 Task: Add Garden Of Life Vitamin Code Healthy Blood to the cart.
Action: Mouse pressed left at (30, 74)
Screenshot: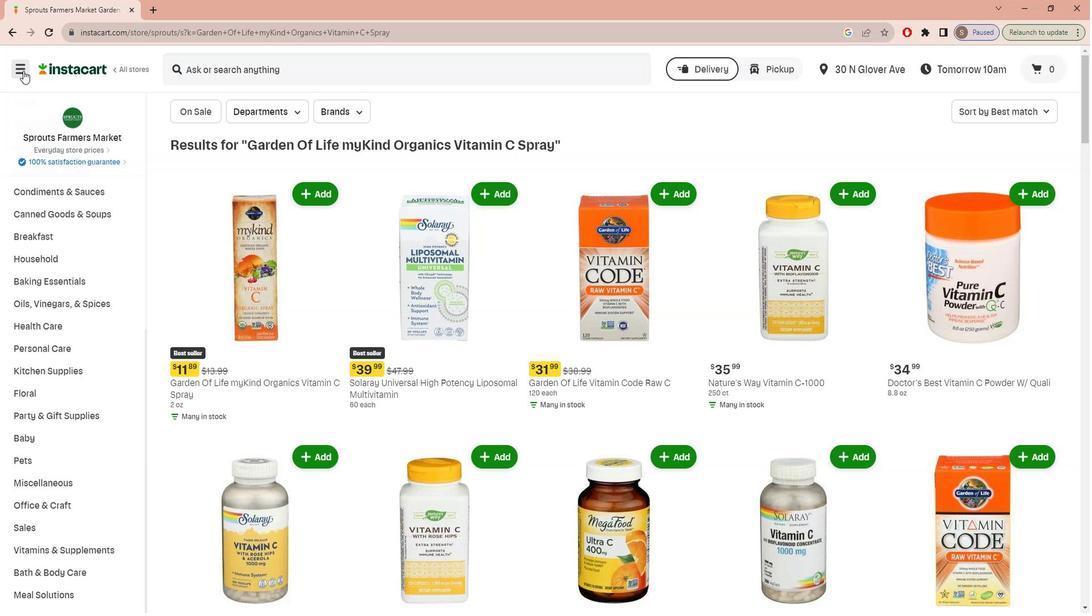 
Action: Mouse moved to (25, 144)
Screenshot: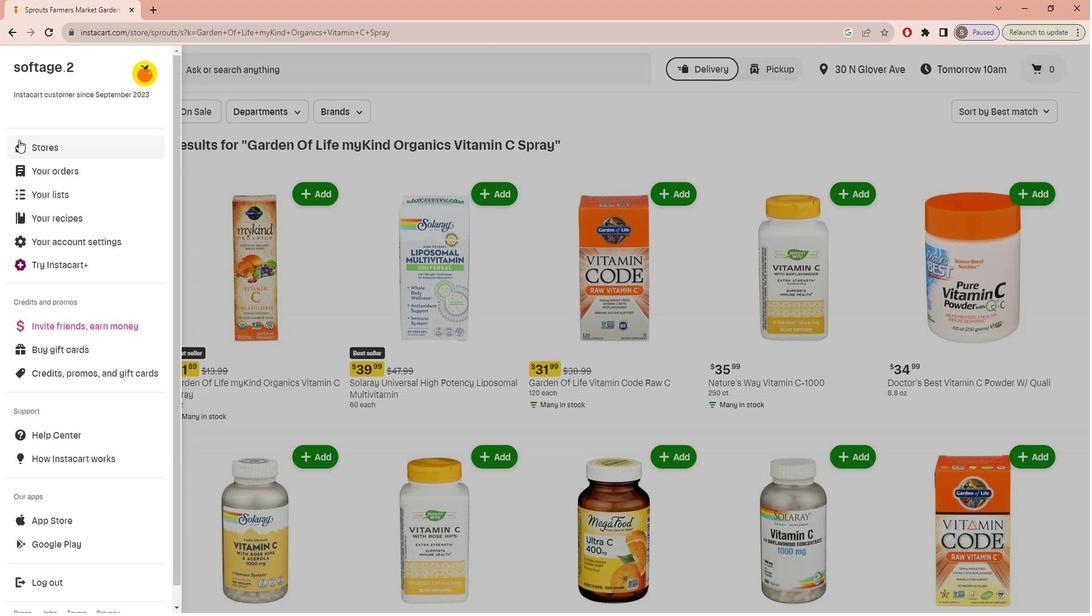 
Action: Mouse pressed left at (25, 144)
Screenshot: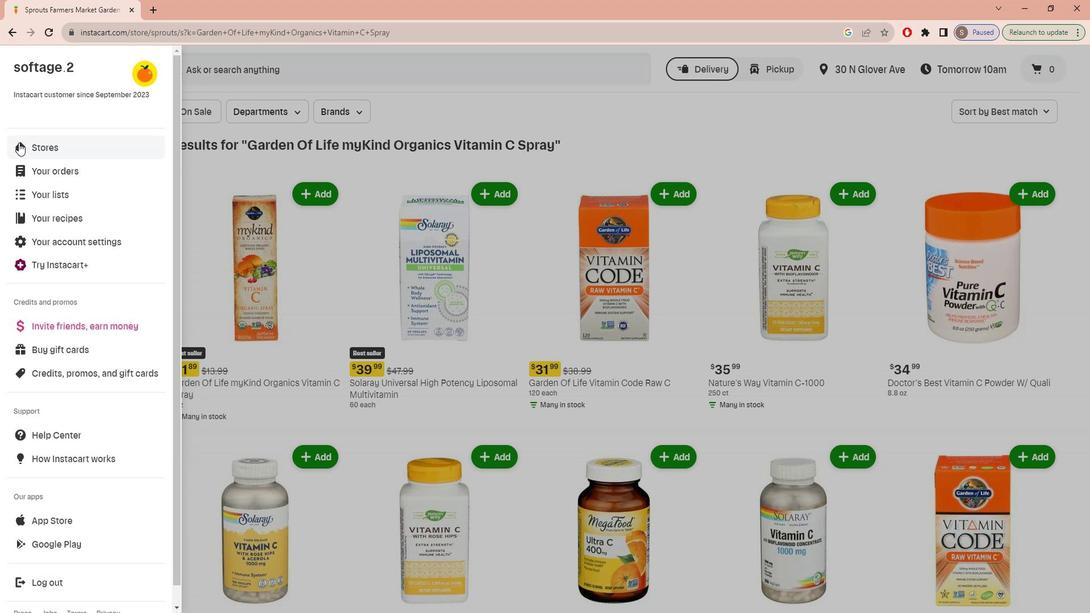 
Action: Mouse moved to (252, 115)
Screenshot: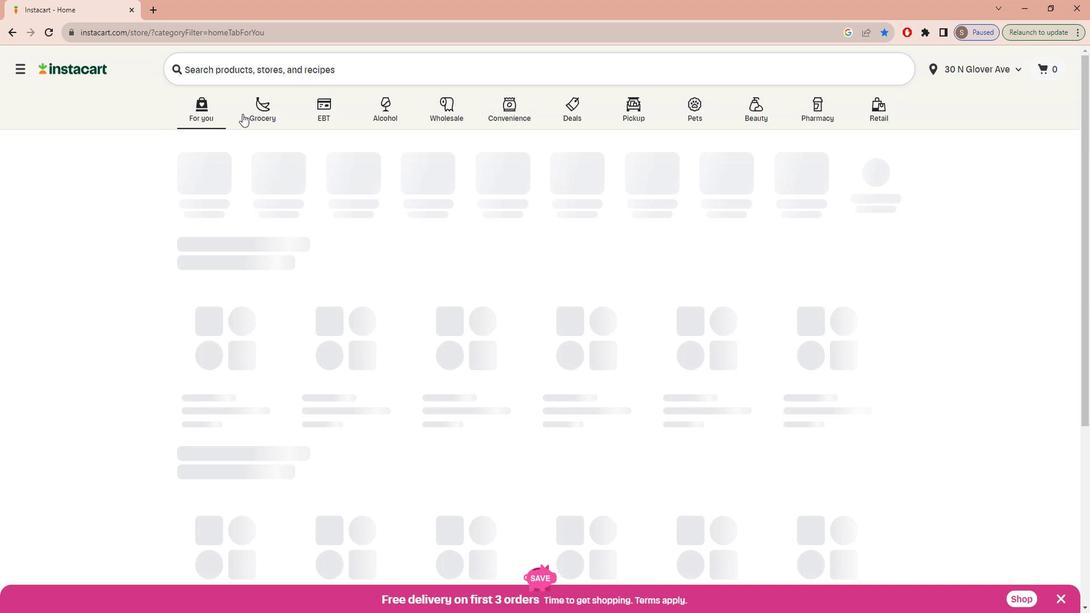 
Action: Mouse pressed left at (252, 115)
Screenshot: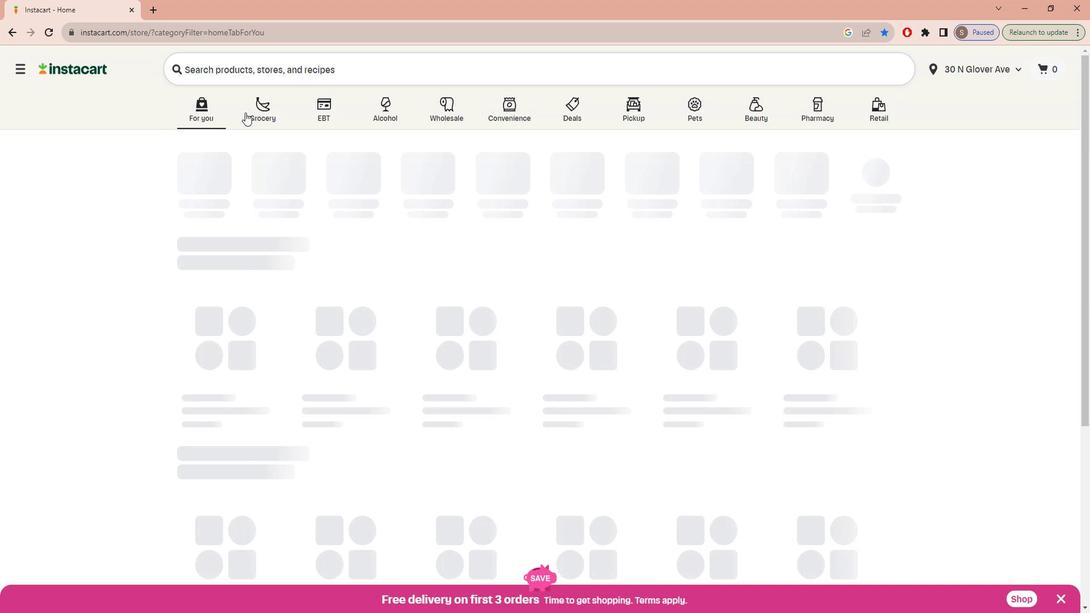 
Action: Mouse moved to (252, 315)
Screenshot: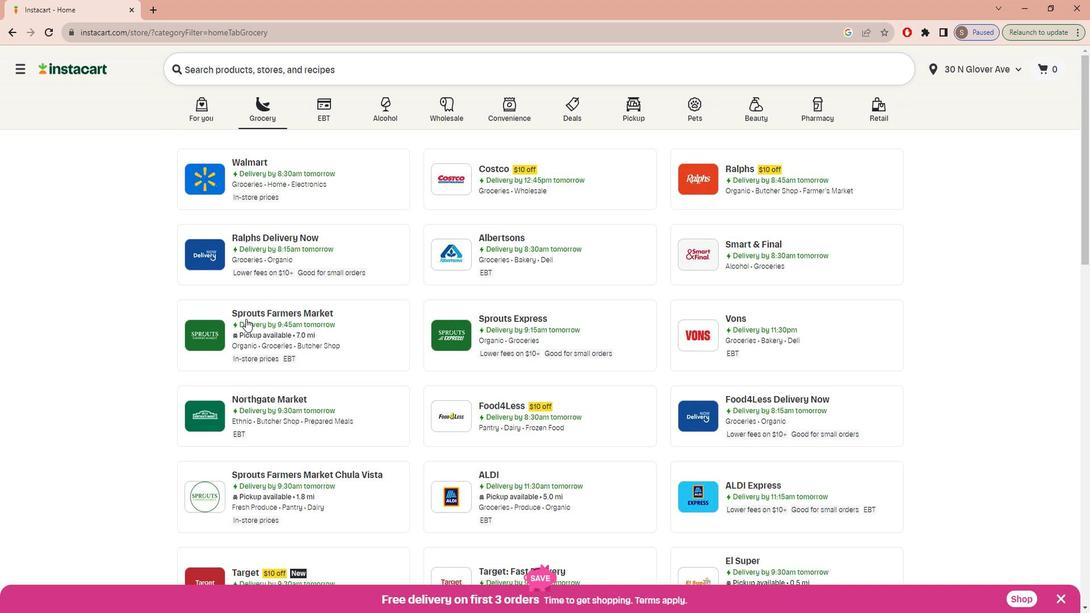 
Action: Mouse pressed left at (252, 315)
Screenshot: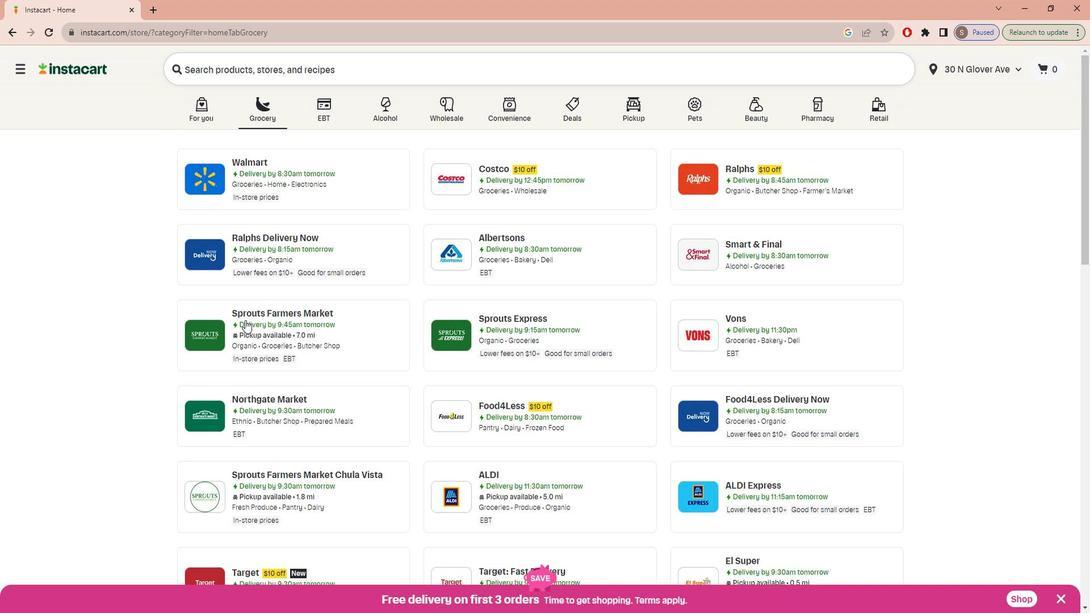 
Action: Mouse moved to (96, 421)
Screenshot: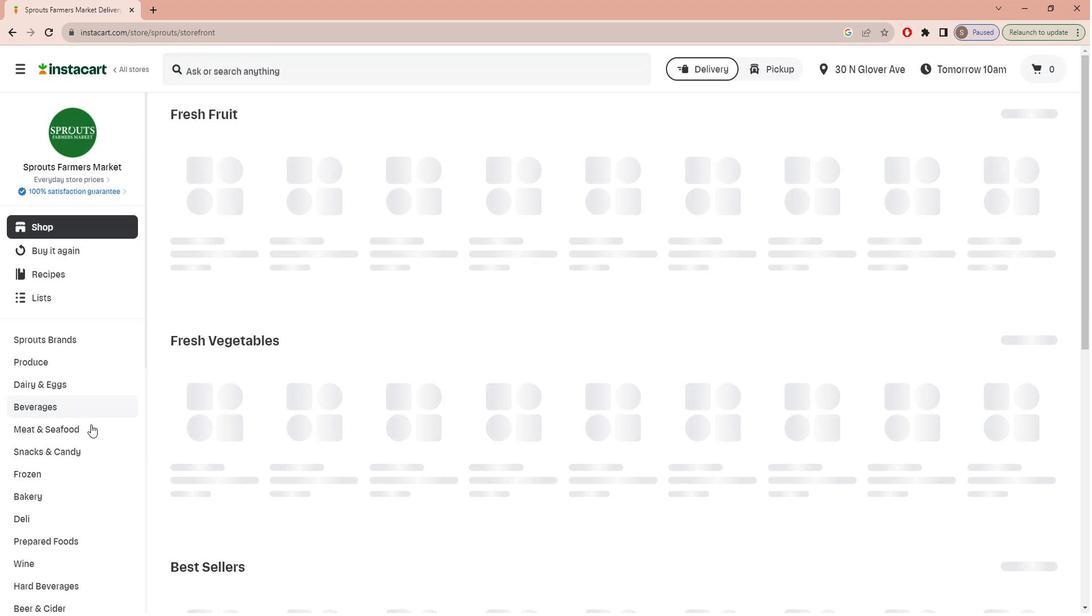 
Action: Mouse scrolled (96, 420) with delta (0, 0)
Screenshot: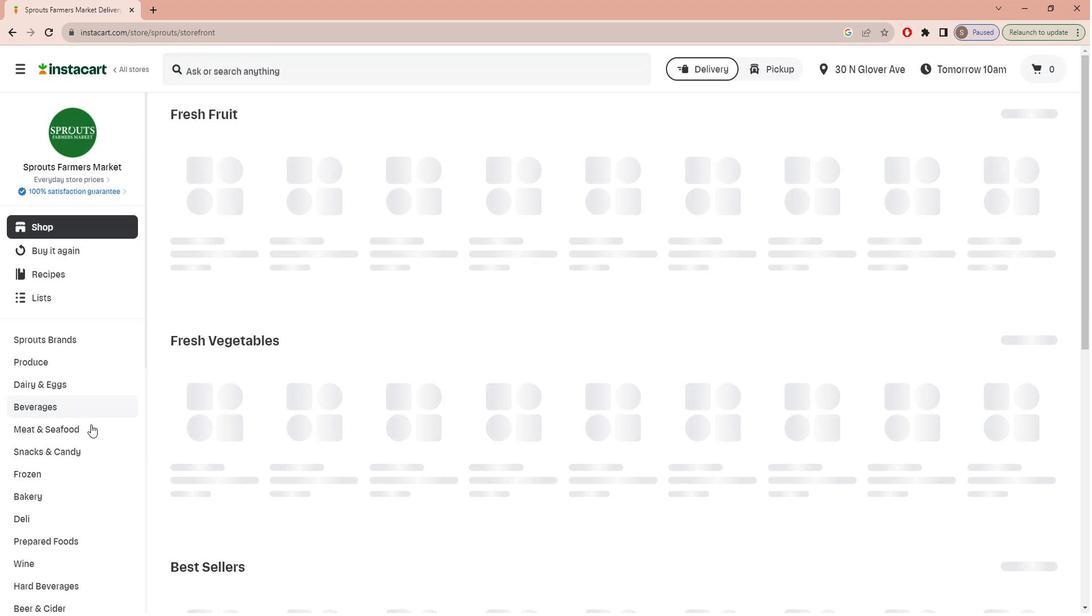 
Action: Mouse moved to (94, 423)
Screenshot: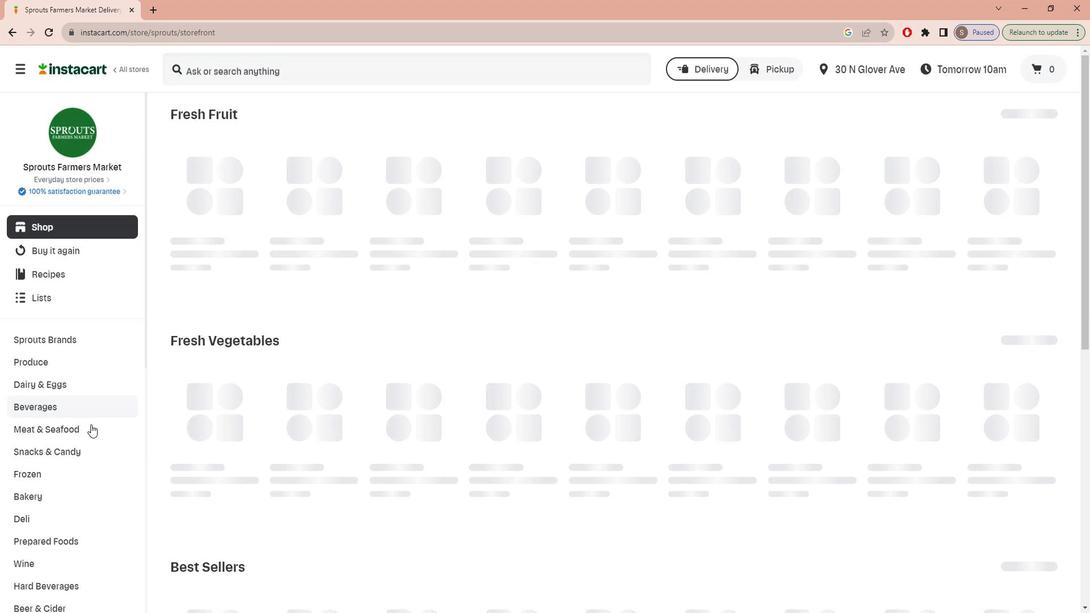 
Action: Mouse scrolled (94, 423) with delta (0, 0)
Screenshot: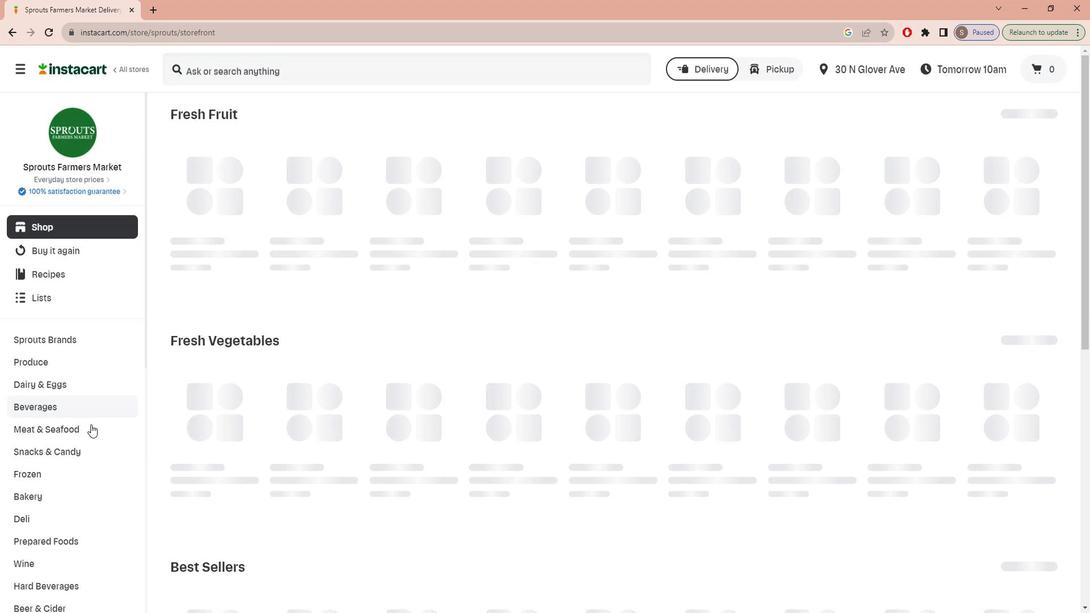
Action: Mouse moved to (93, 425)
Screenshot: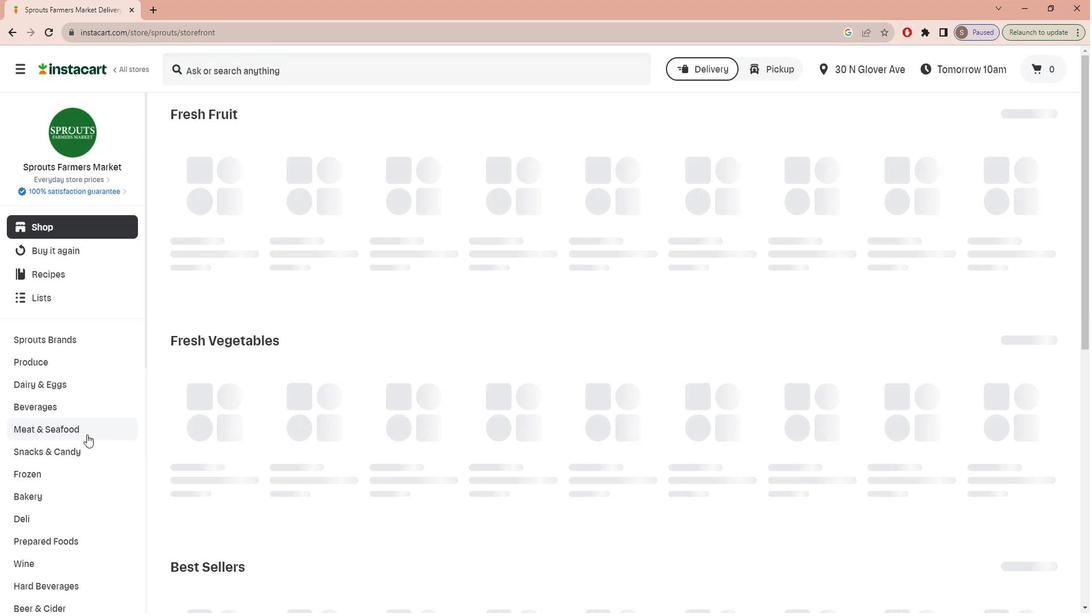 
Action: Mouse scrolled (93, 424) with delta (0, 0)
Screenshot: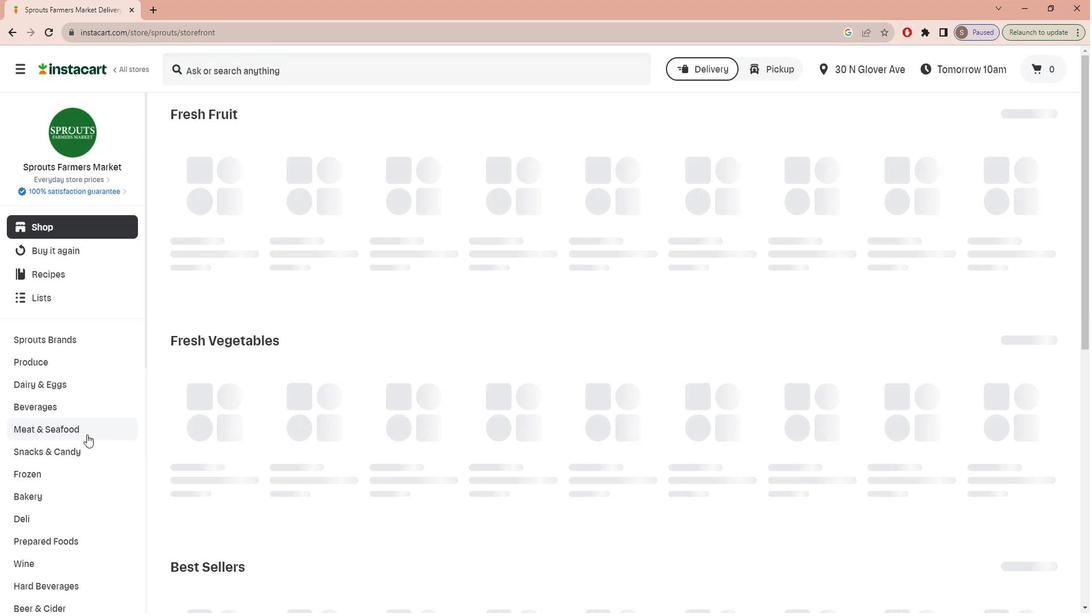 
Action: Mouse moved to (92, 426)
Screenshot: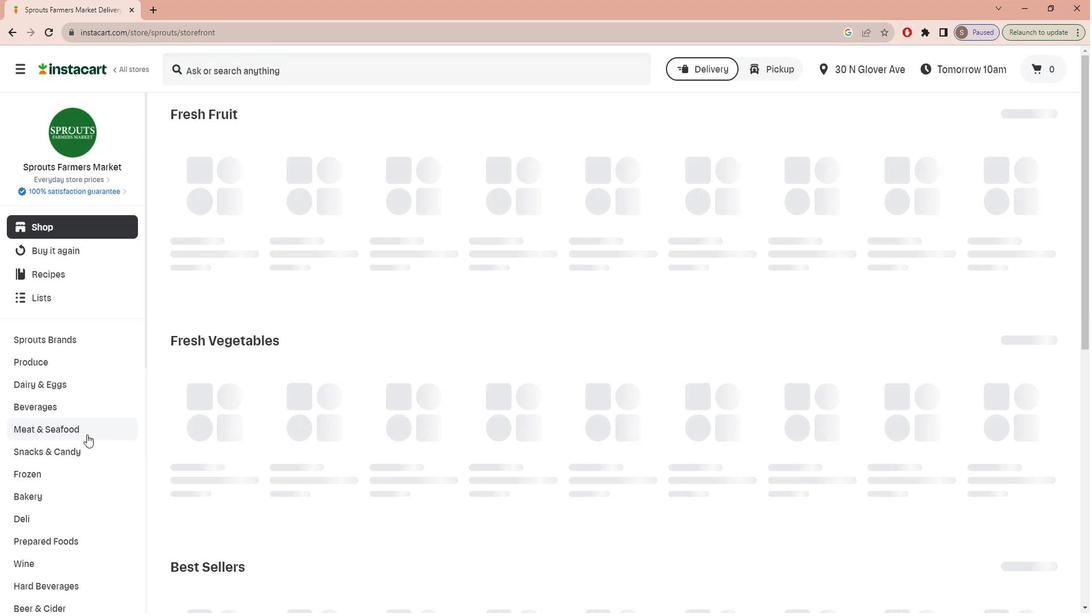 
Action: Mouse scrolled (92, 426) with delta (0, 0)
Screenshot: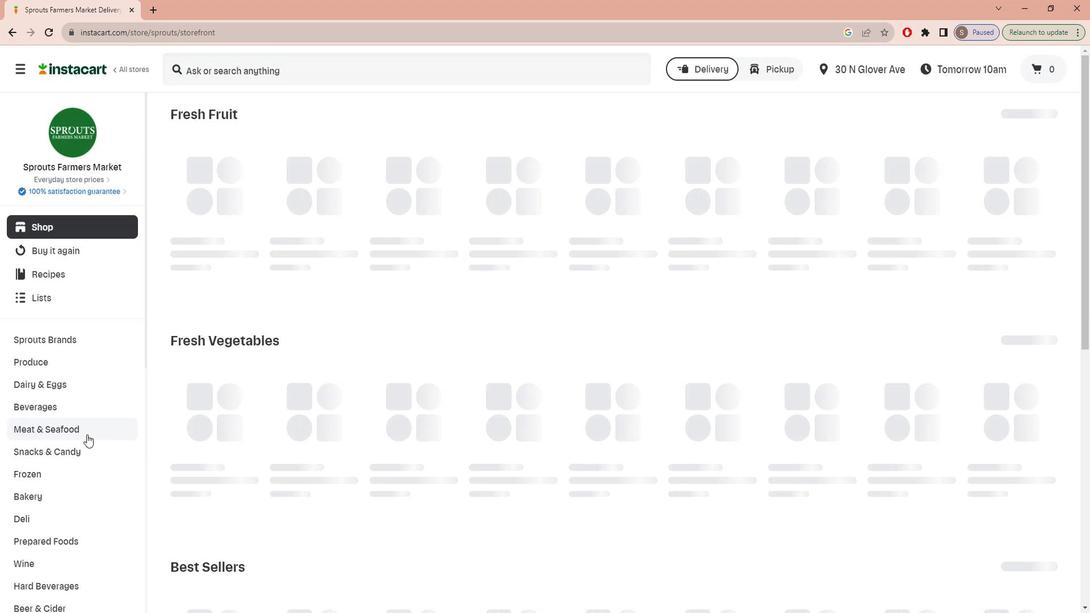 
Action: Mouse moved to (92, 427)
Screenshot: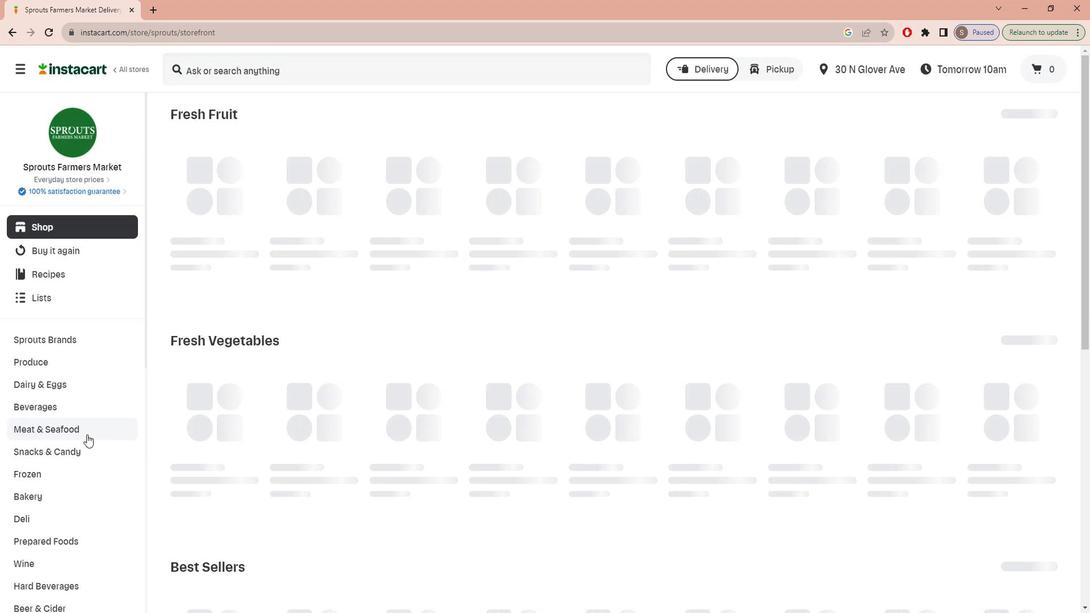 
Action: Mouse scrolled (92, 426) with delta (0, 0)
Screenshot: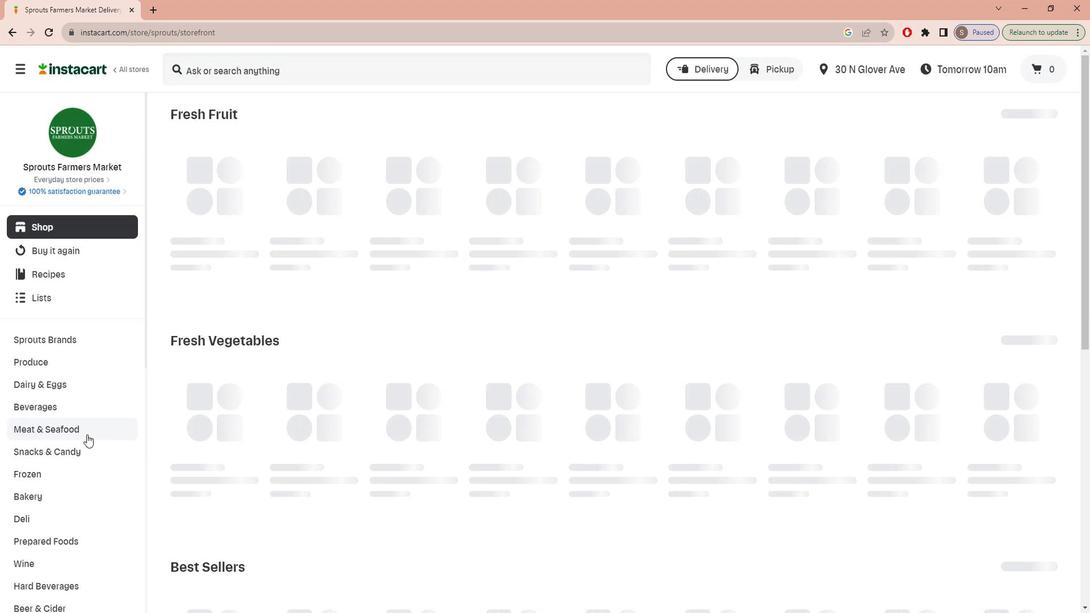 
Action: Mouse moved to (92, 427)
Screenshot: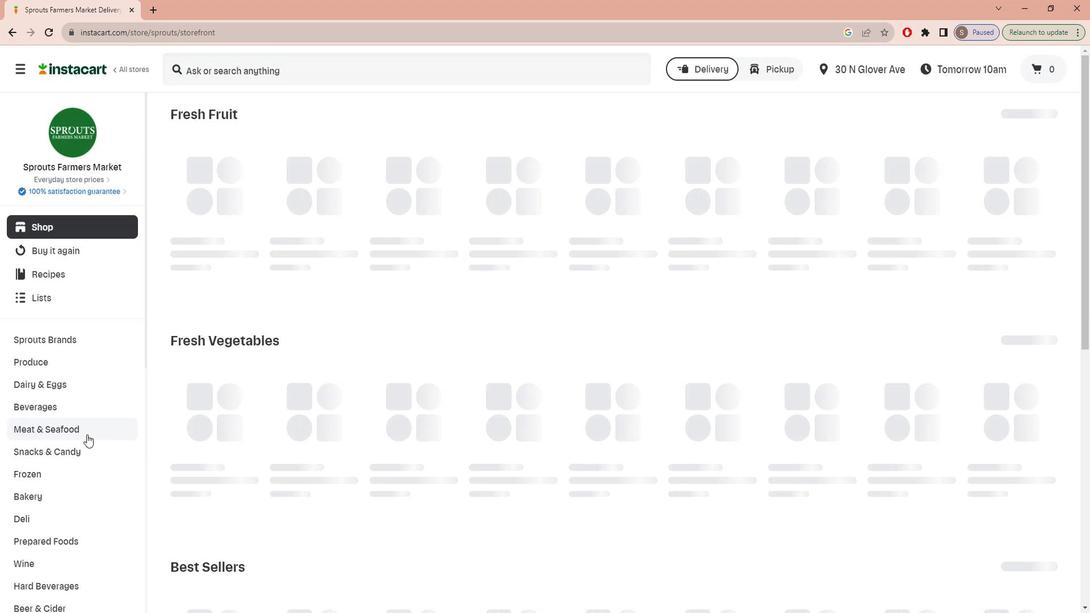 
Action: Mouse scrolled (92, 427) with delta (0, 0)
Screenshot: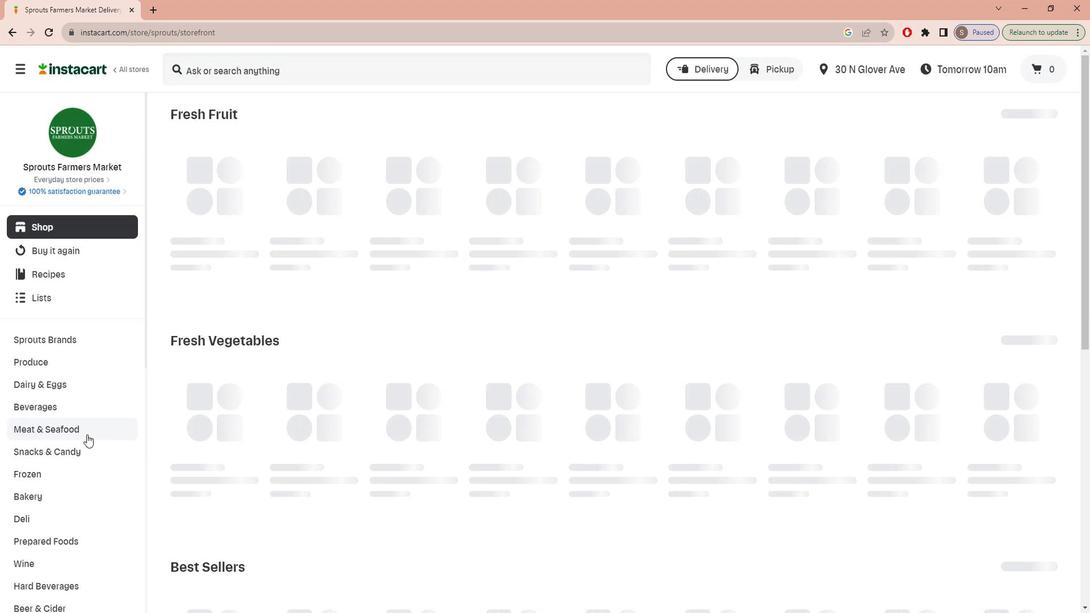 
Action: Mouse scrolled (92, 427) with delta (0, 0)
Screenshot: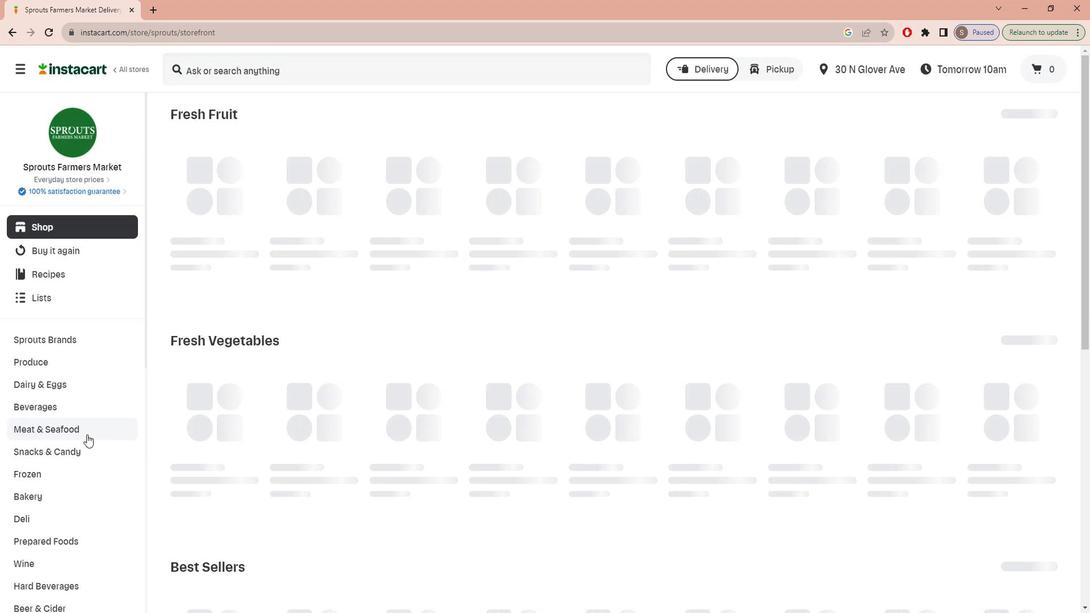
Action: Mouse moved to (92, 427)
Screenshot: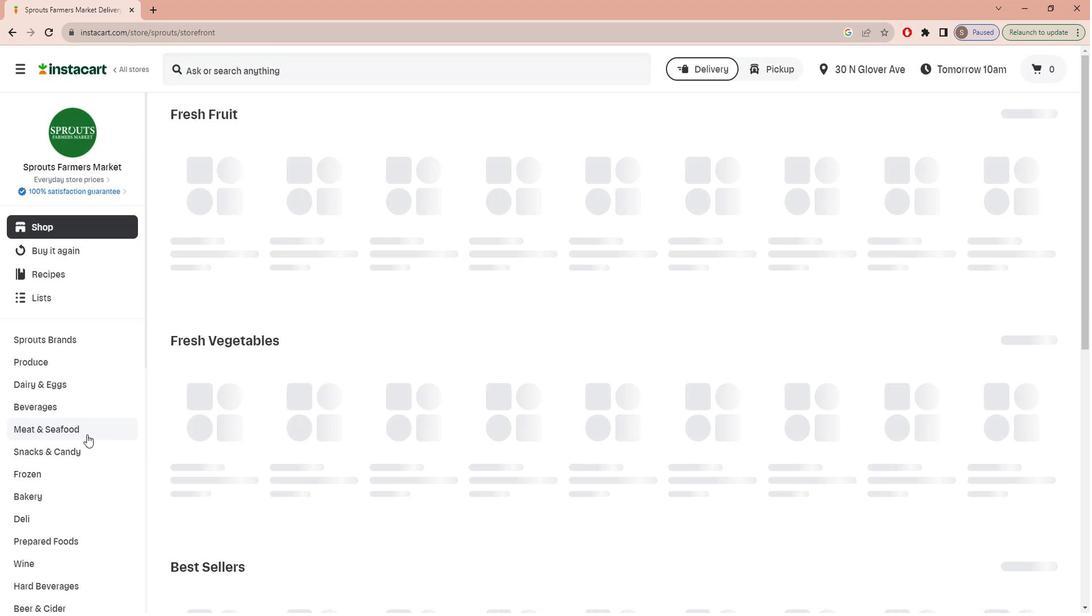 
Action: Mouse scrolled (92, 427) with delta (0, 0)
Screenshot: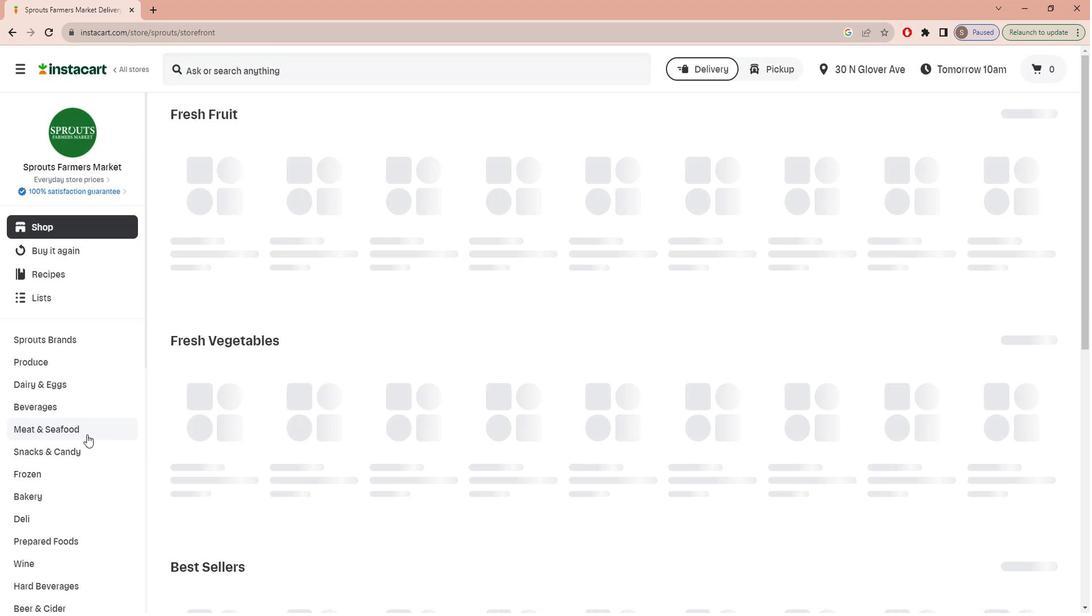 
Action: Mouse moved to (90, 428)
Screenshot: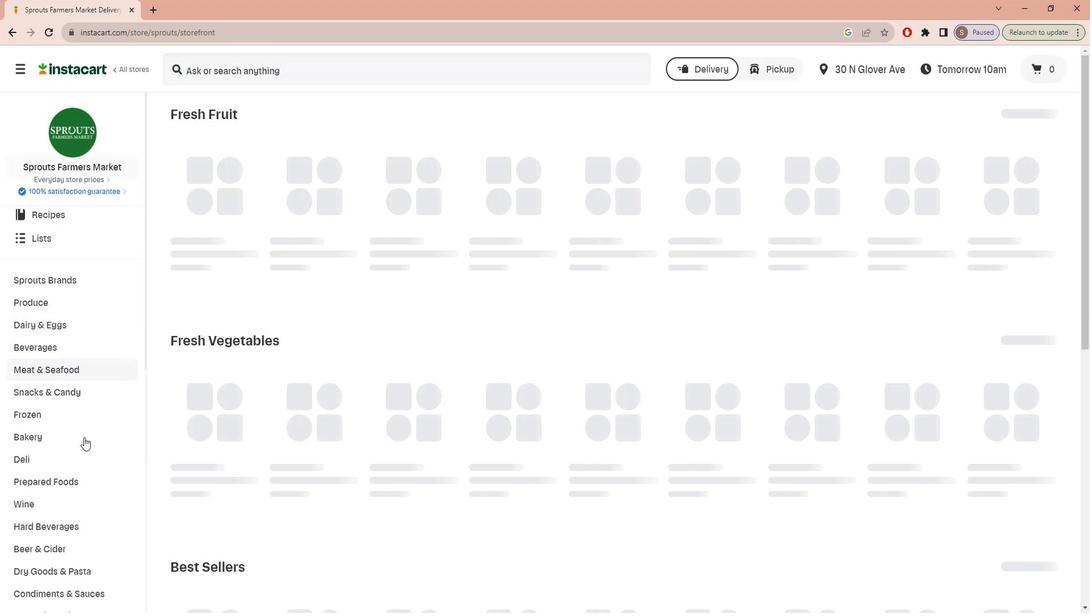 
Action: Mouse scrolled (90, 427) with delta (0, 0)
Screenshot: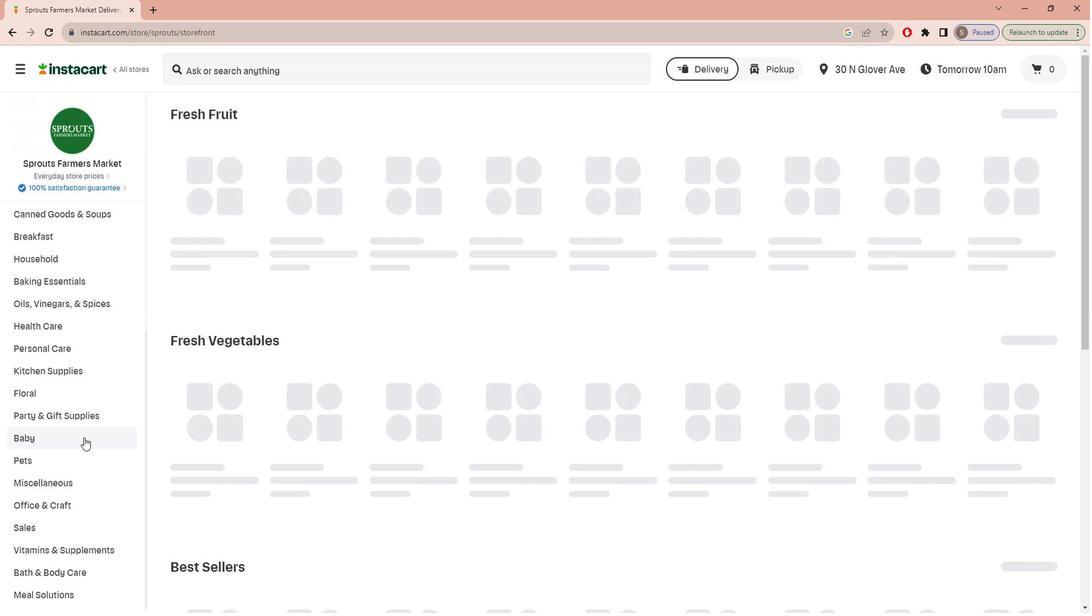 
Action: Mouse scrolled (90, 427) with delta (0, 0)
Screenshot: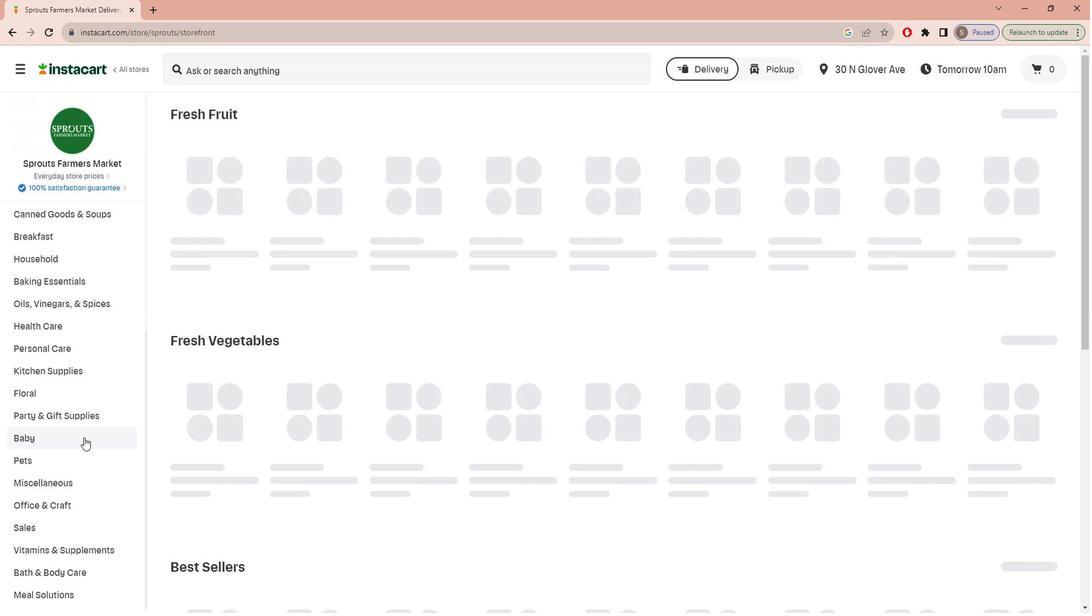 
Action: Mouse scrolled (90, 427) with delta (0, 0)
Screenshot: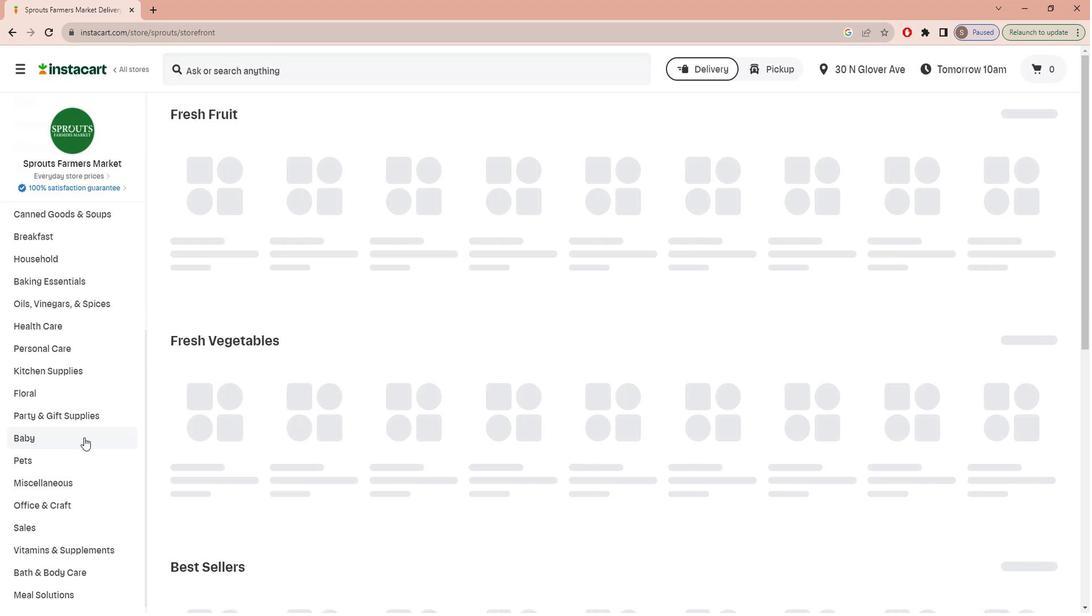 
Action: Mouse scrolled (90, 427) with delta (0, 0)
Screenshot: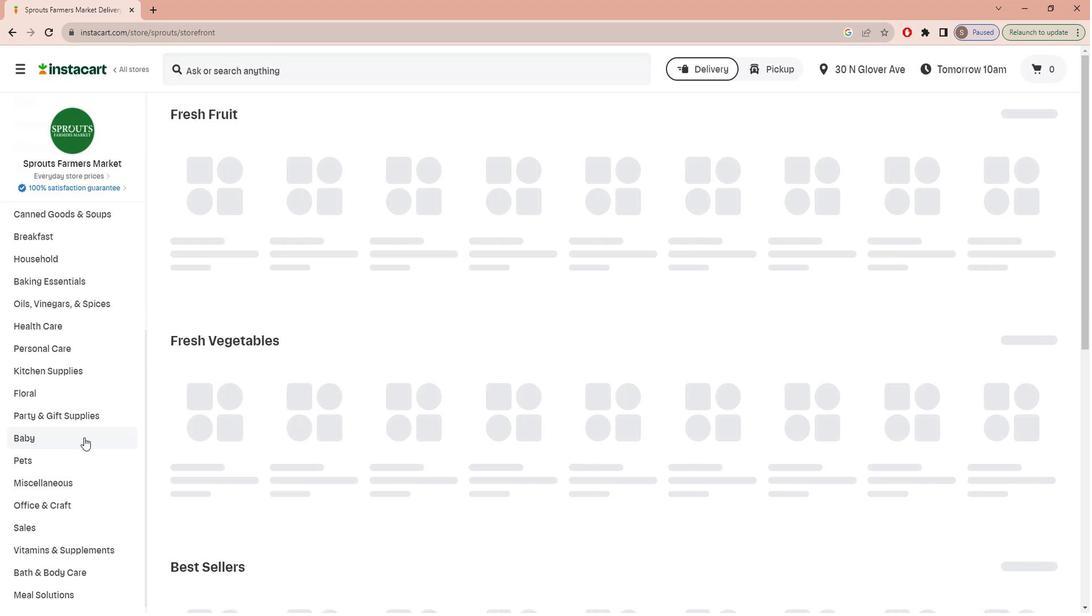 
Action: Mouse scrolled (90, 427) with delta (0, 0)
Screenshot: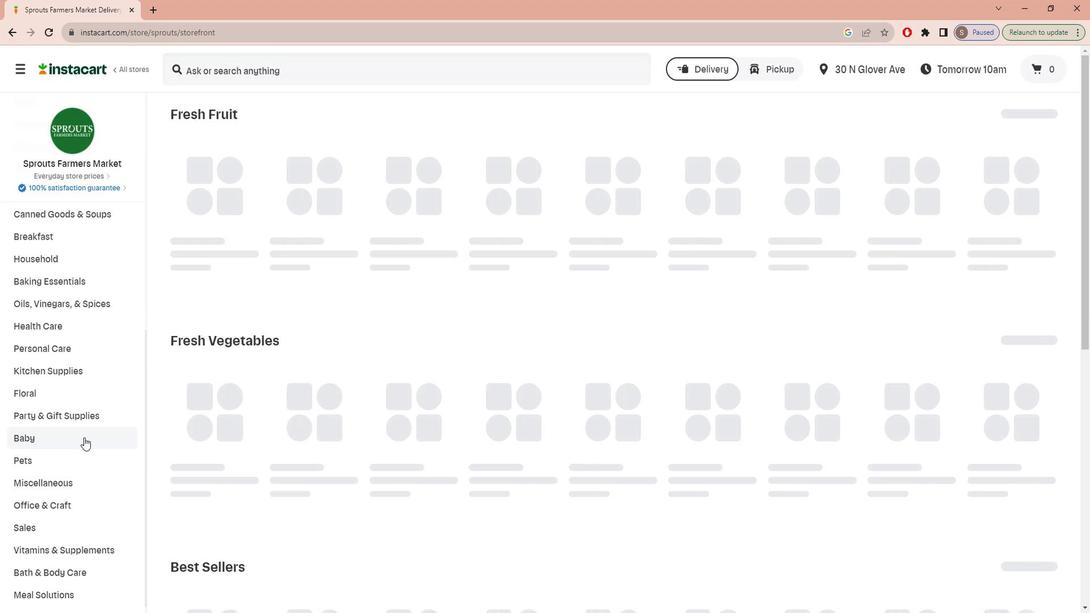 
Action: Mouse scrolled (90, 427) with delta (0, 0)
Screenshot: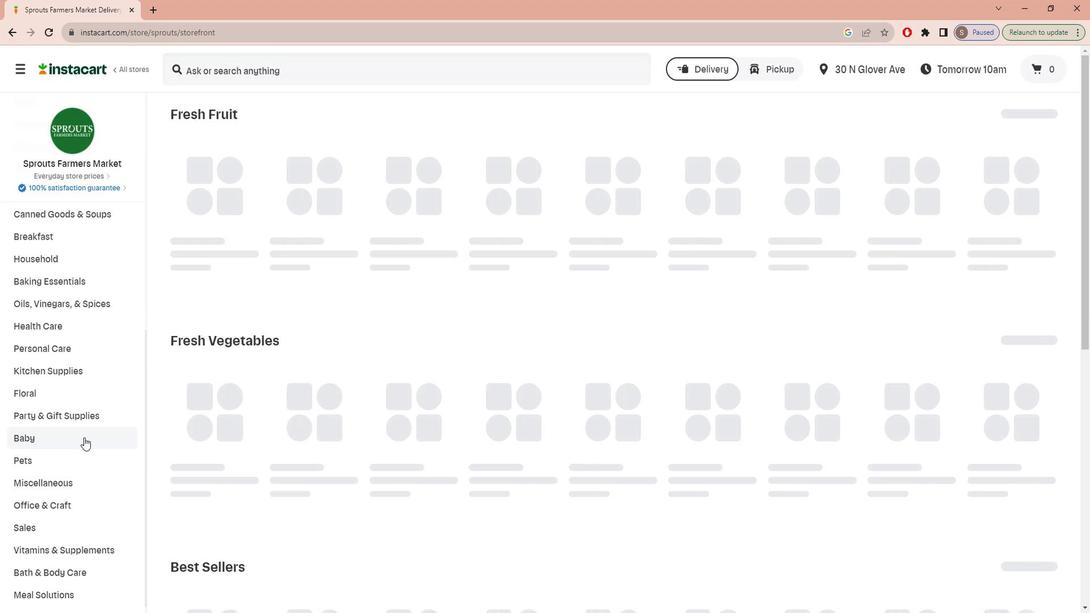 
Action: Mouse moved to (73, 531)
Screenshot: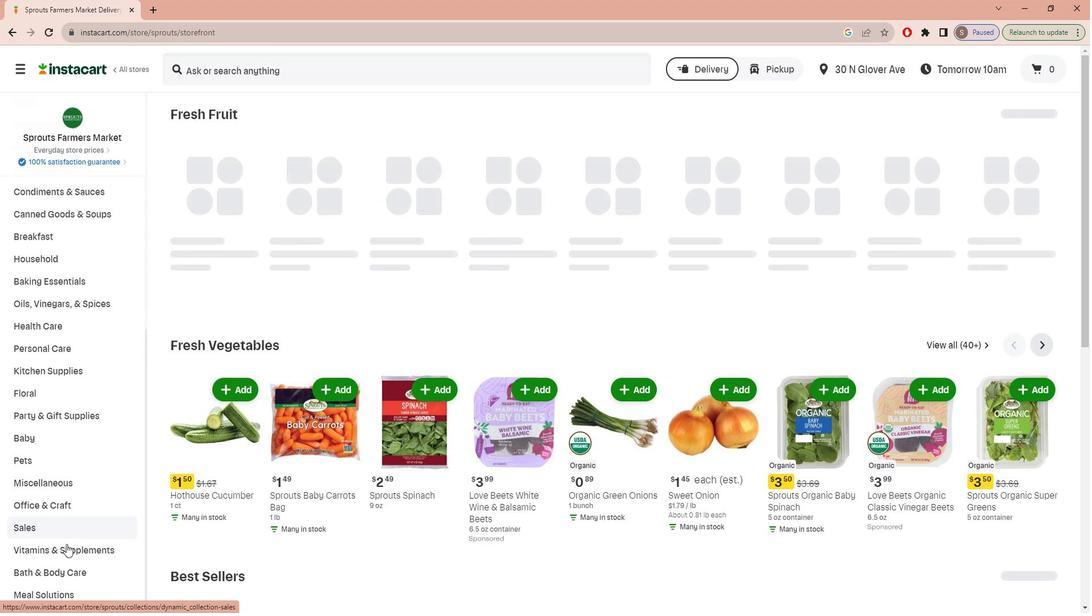 
Action: Mouse pressed left at (73, 531)
Screenshot: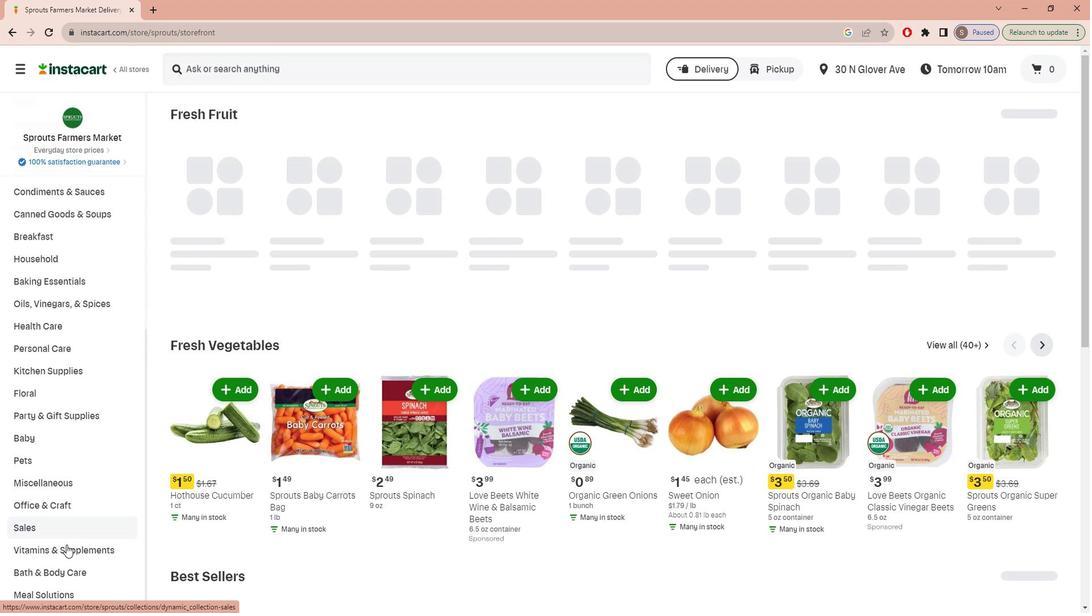 
Action: Mouse moved to (1065, 146)
Screenshot: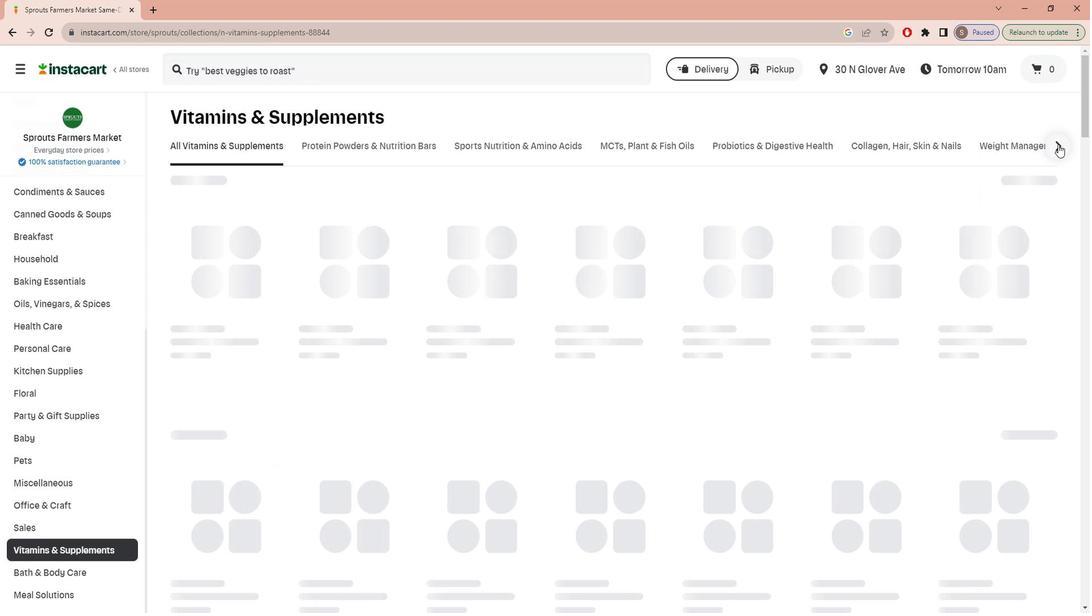 
Action: Mouse pressed left at (1065, 146)
Screenshot: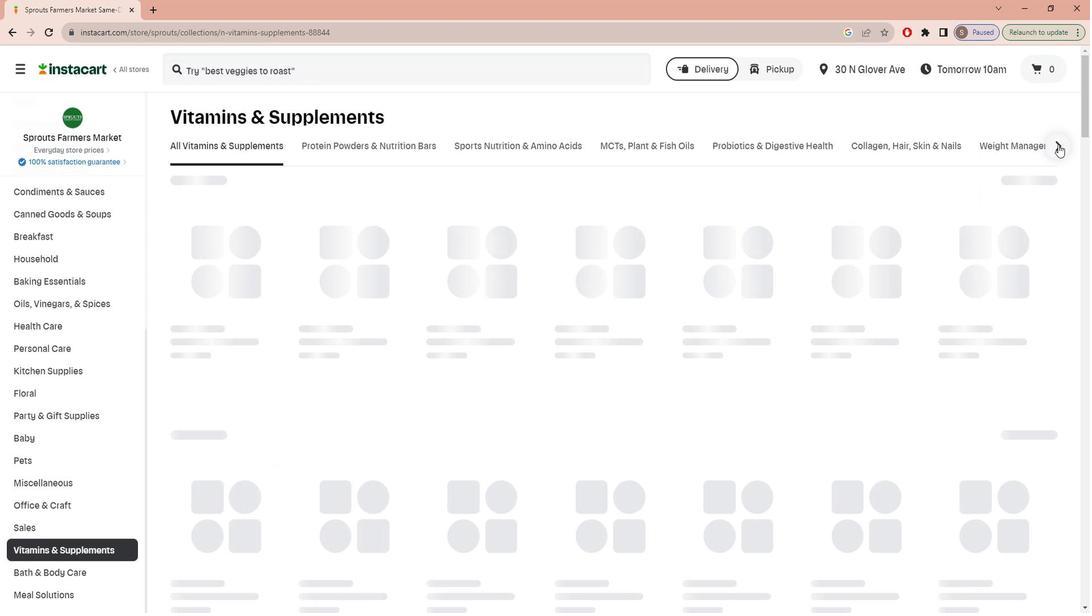 
Action: Mouse moved to (776, 146)
Screenshot: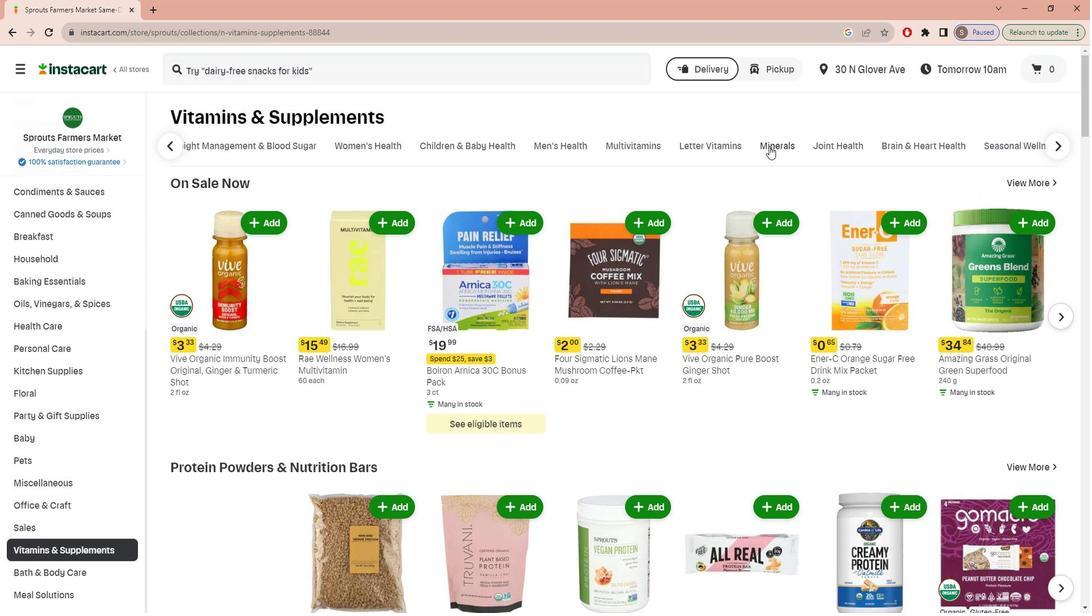 
Action: Mouse pressed left at (776, 146)
Screenshot: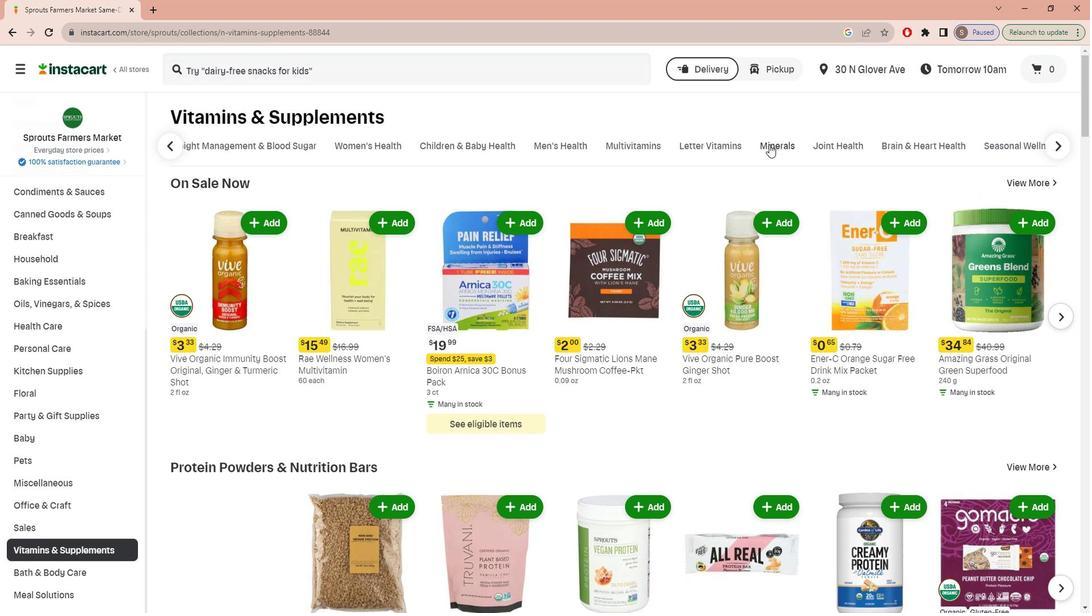 
Action: Mouse moved to (384, 71)
Screenshot: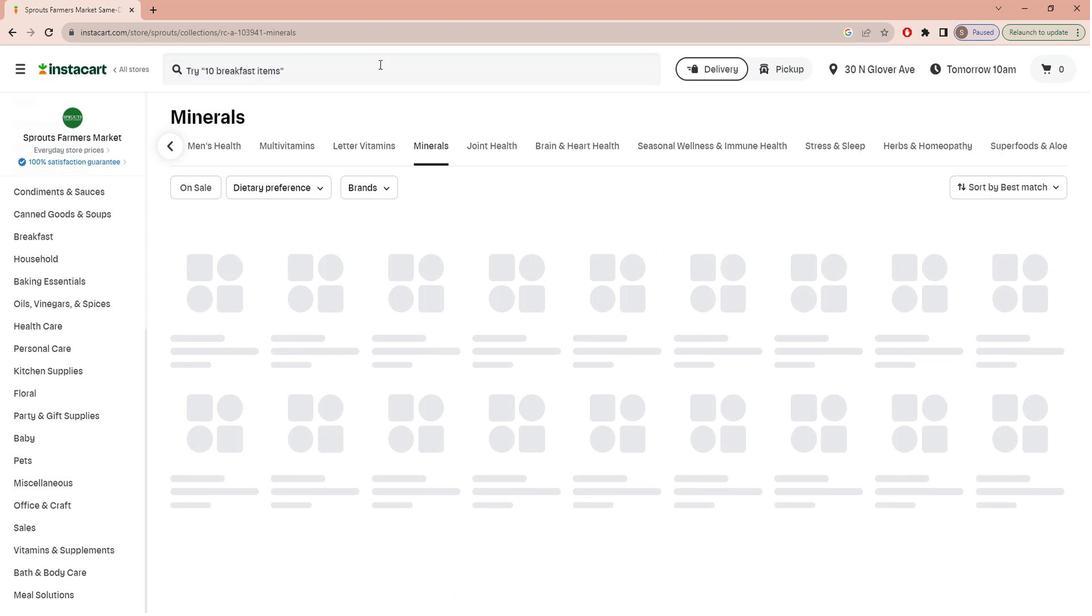 
Action: Mouse pressed left at (384, 71)
Screenshot: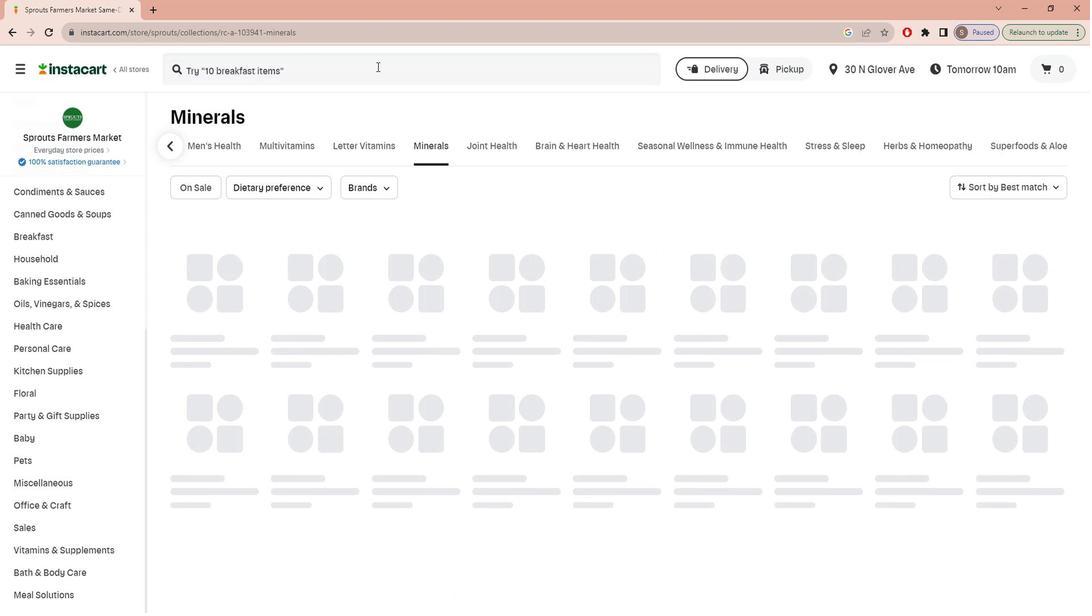 
Action: Key pressed g<Key.caps_lock>ARDEN<Key.space><Key.caps_lock>o<Key.caps_lock>F<Key.space><Key.caps_lock>l<Key.caps_lock>IFE<Key.space><Key.caps_lock>v<Key.caps_lock>ITAMIN<Key.space><Key.caps_lock>c<Key.caps_lock>ODE<Key.space><Key.caps_lock>h<Key.caps_lock>EALTHY<Key.space><Key.caps_lock>b<Key.caps_lock>LOOD<Key.space><Key.enter>
Screenshot: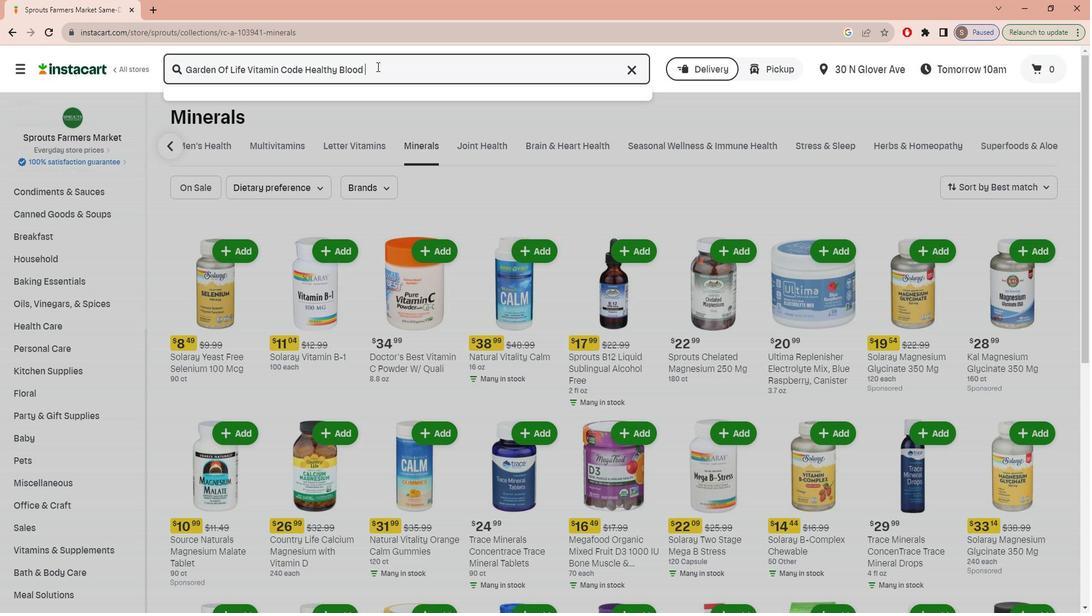 
Action: Mouse moved to (331, 193)
Screenshot: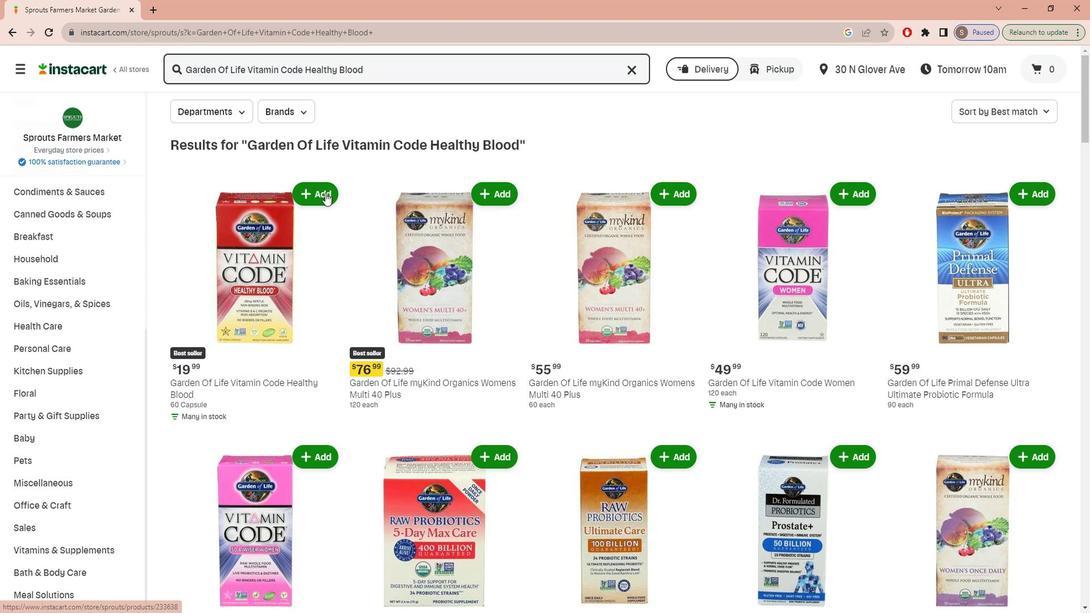 
Action: Mouse pressed left at (331, 193)
Screenshot: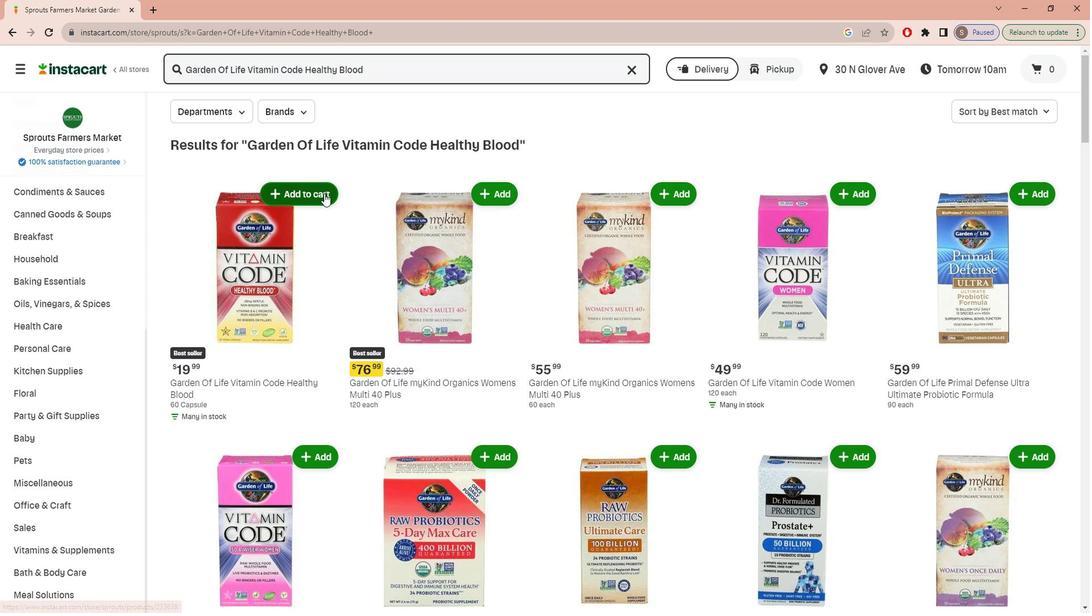 
Action: Mouse moved to (349, 282)
Screenshot: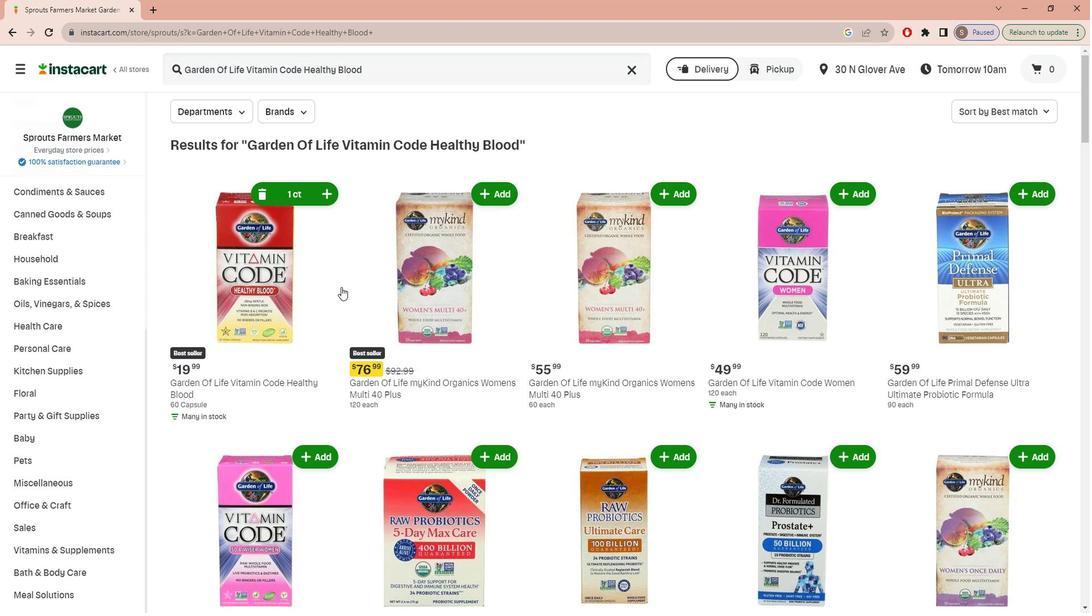 
